 Task: Enable the Your connections option.
Action: Mouse moved to (51, 211)
Screenshot: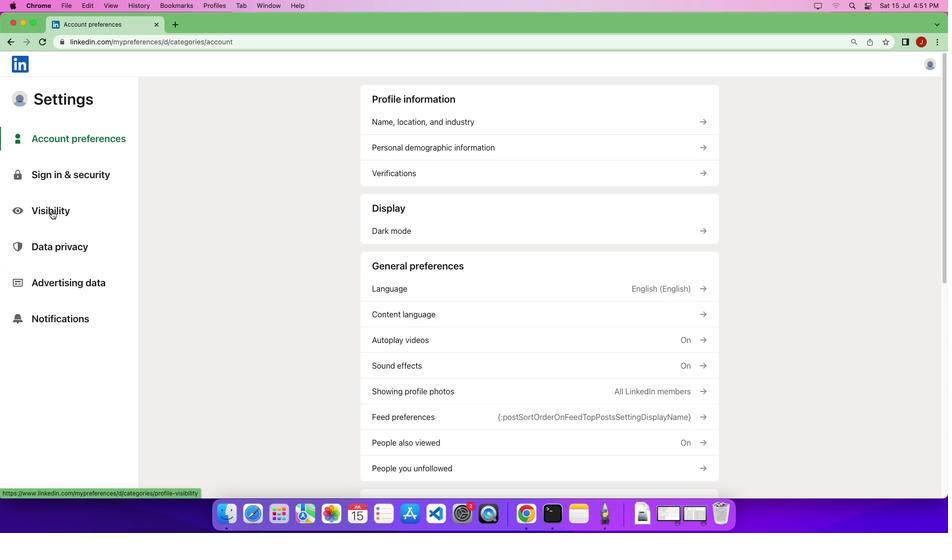 
Action: Mouse pressed left at (51, 211)
Screenshot: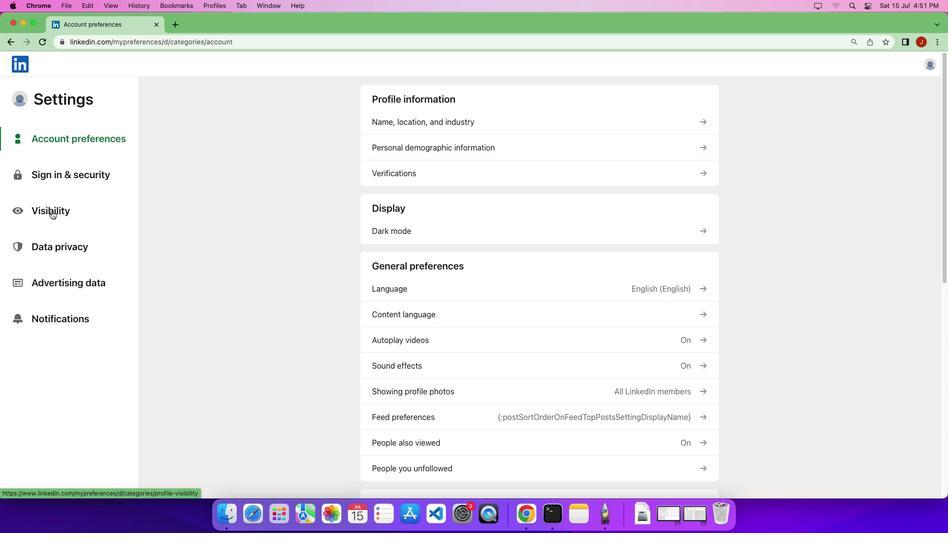 
Action: Mouse pressed left at (51, 211)
Screenshot: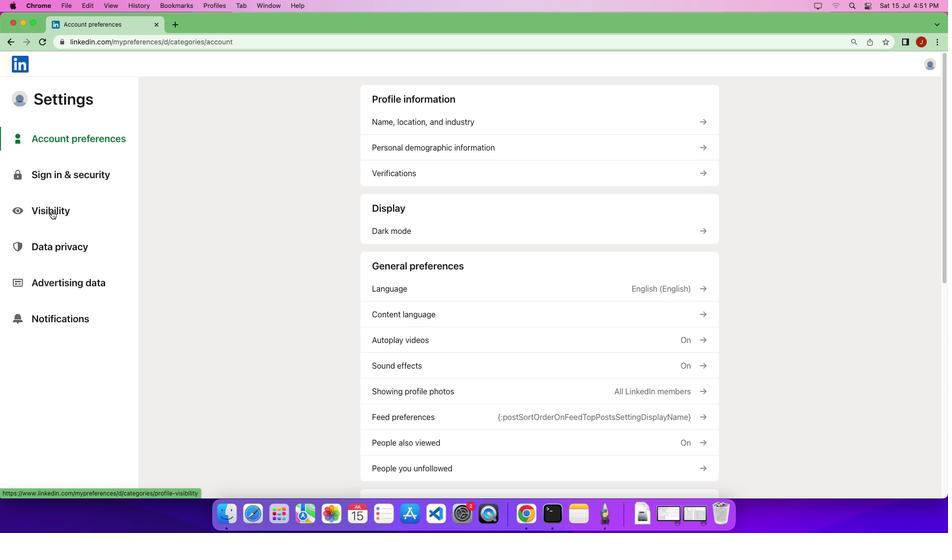 
Action: Mouse moved to (506, 427)
Screenshot: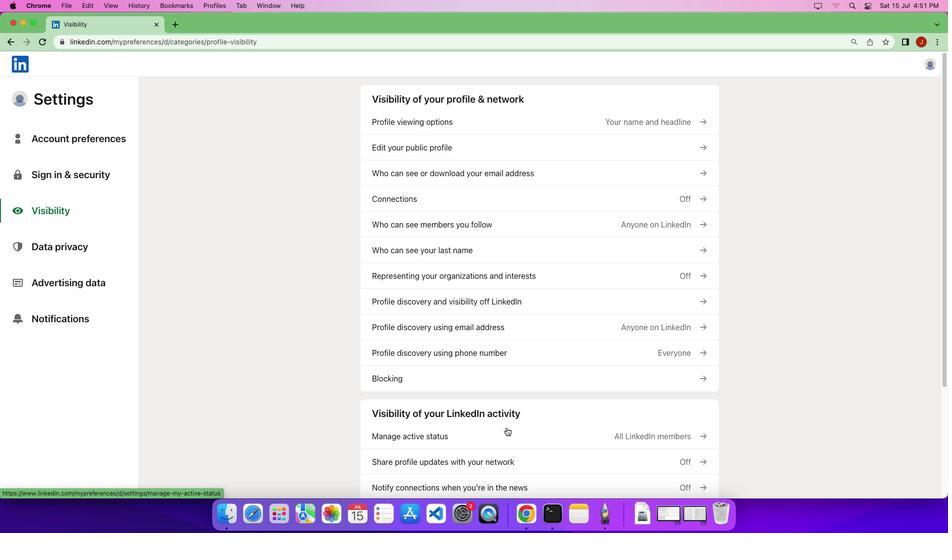 
Action: Mouse scrolled (506, 427) with delta (0, 0)
Screenshot: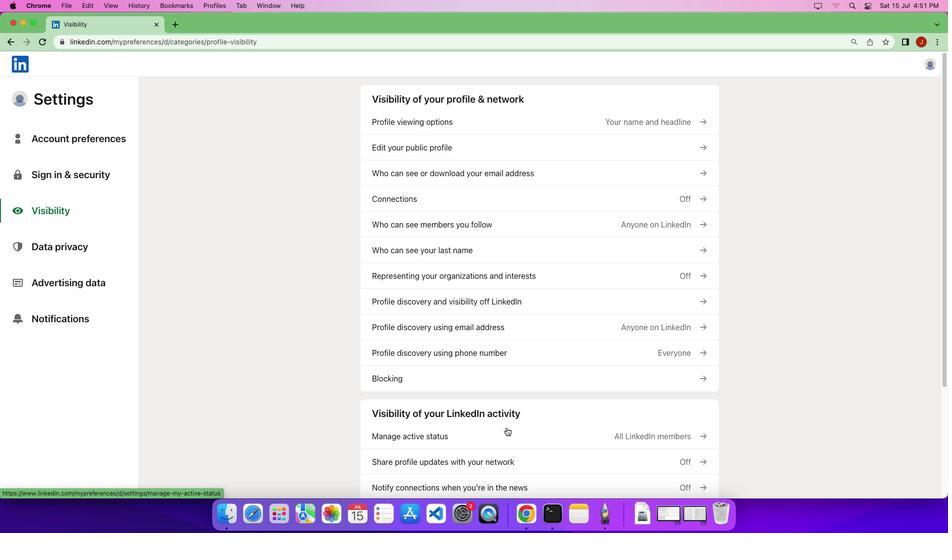 
Action: Mouse scrolled (506, 427) with delta (0, 0)
Screenshot: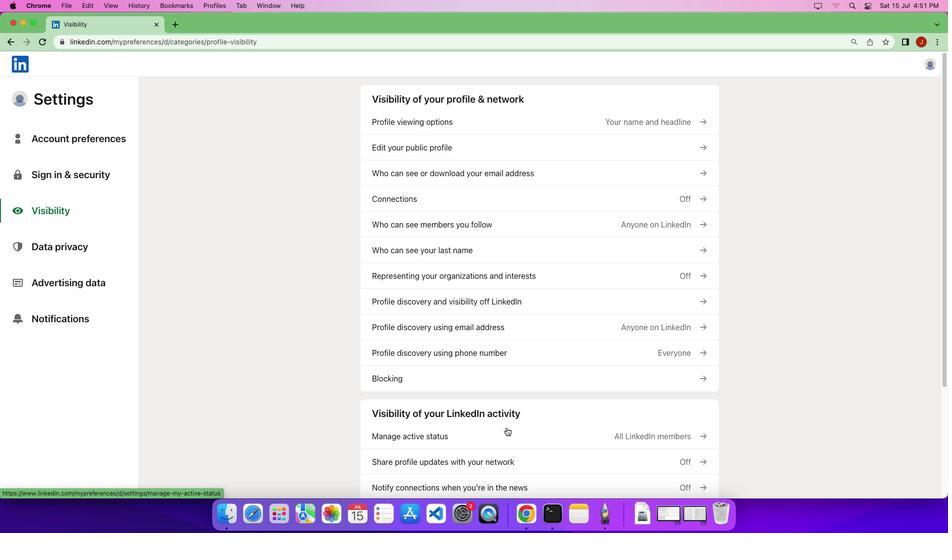 
Action: Mouse scrolled (506, 427) with delta (0, -2)
Screenshot: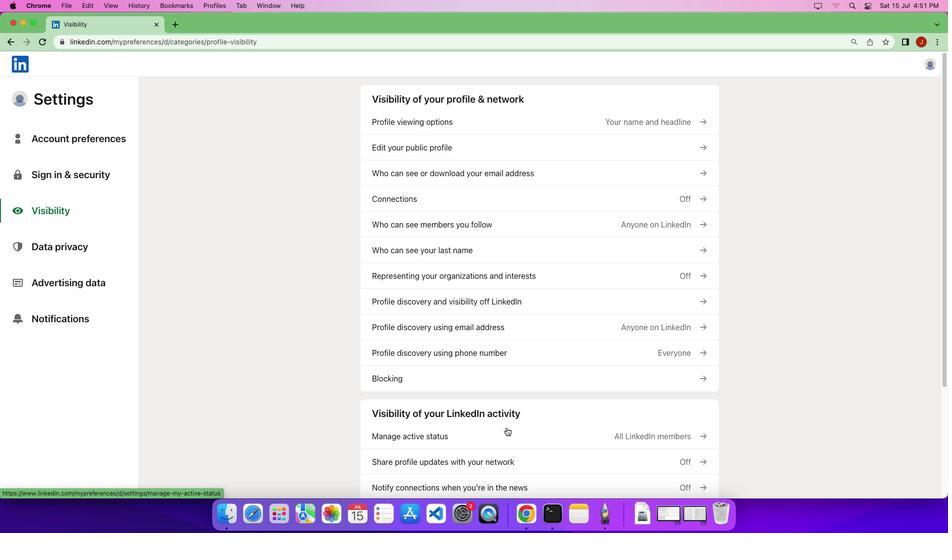 
Action: Mouse moved to (506, 427)
Screenshot: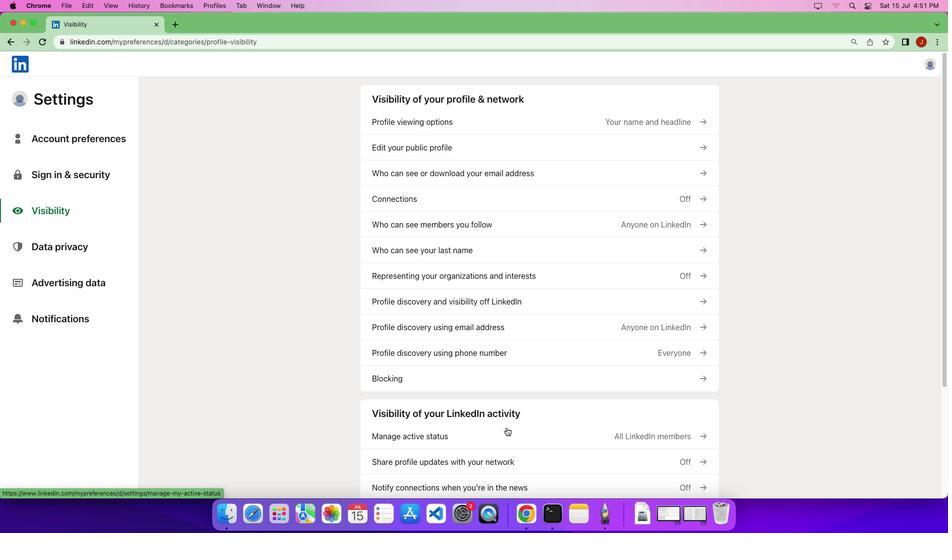 
Action: Mouse scrolled (506, 427) with delta (0, -2)
Screenshot: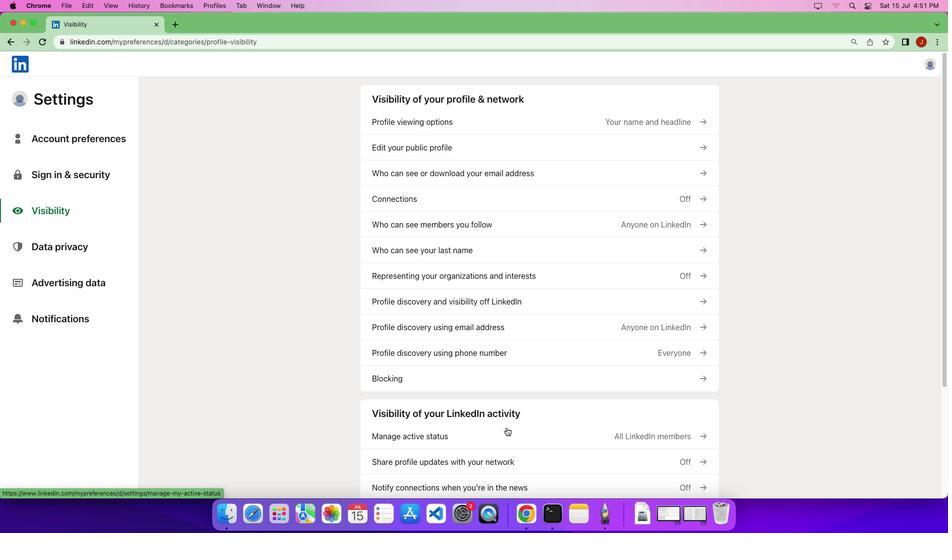 
Action: Mouse moved to (670, 388)
Screenshot: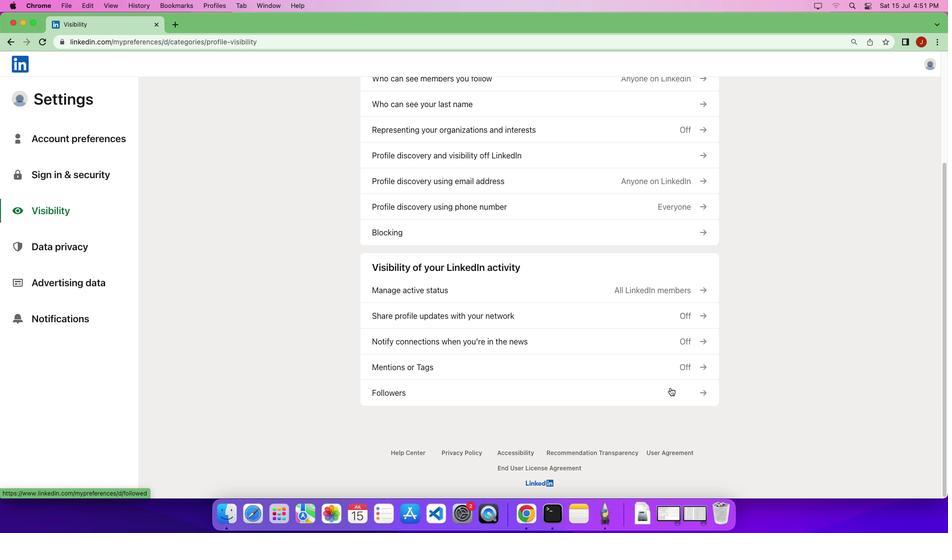 
Action: Mouse pressed left at (670, 388)
Screenshot: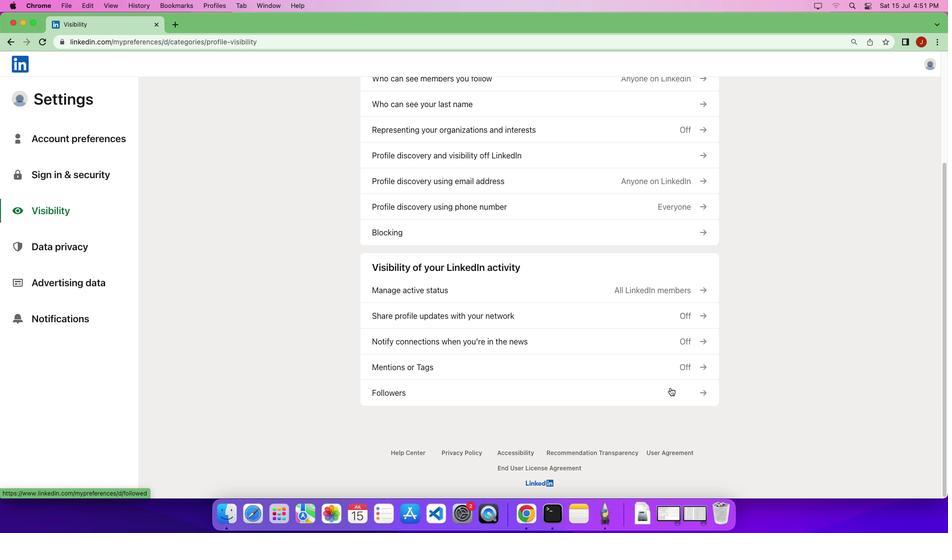 
Action: Mouse moved to (378, 206)
Screenshot: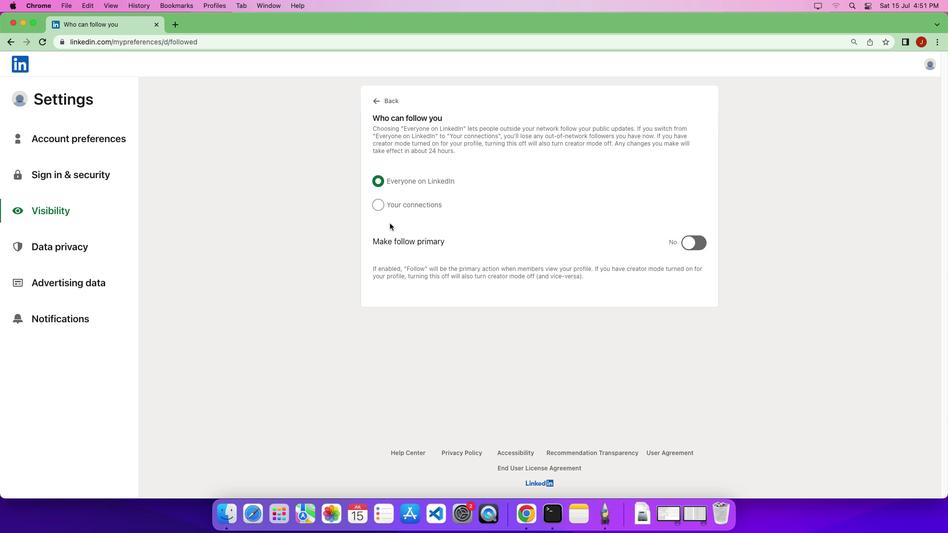 
Action: Mouse pressed left at (378, 206)
Screenshot: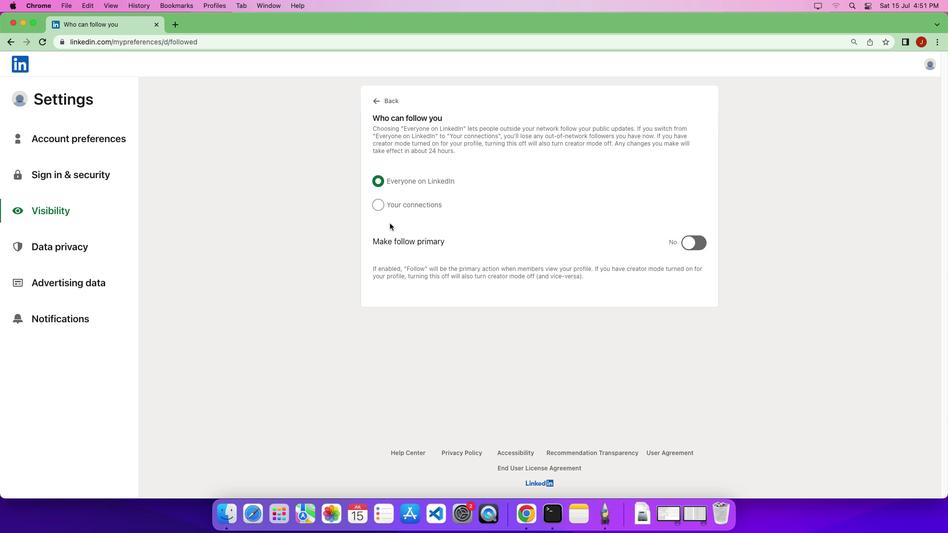
Action: Mouse moved to (415, 249)
Screenshot: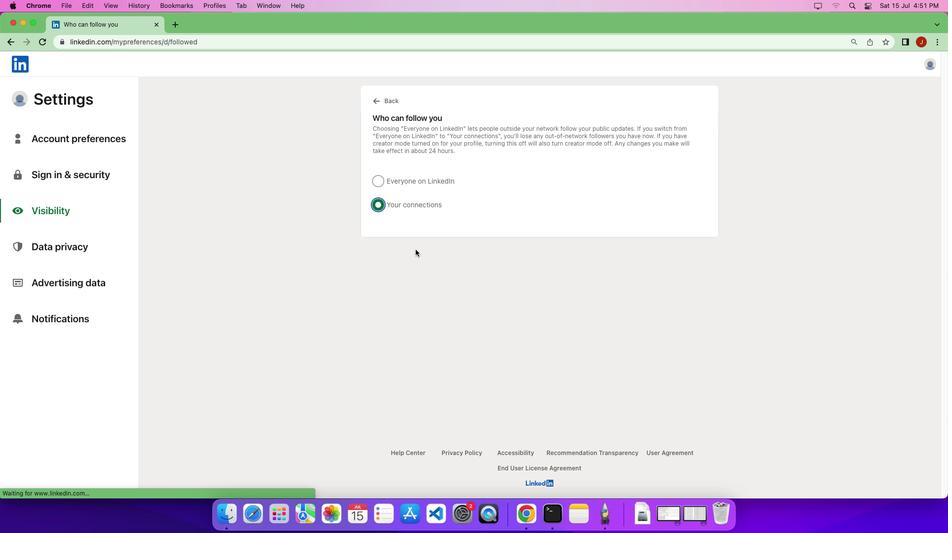 
